 Task: Open Card Card0000000097 in Board Board0000000025 in Workspace WS0000000009 in Trello. Add Member Email0000000033 to Card Card0000000097 in Board Board0000000025 in Workspace WS0000000009 in Trello. Add Green Label titled Label0000000097 to Card Card0000000097 in Board Board0000000025 in Workspace WS0000000009 in Trello. Add Checklist CL0000000097 to Card Card0000000097 in Board Board0000000025 in Workspace WS0000000009 in Trello. Add Dates with Start Date as Apr 08 2023 and Due Date as Apr 30 2023 to Card Card0000000097 in Board Board0000000025 in Workspace WS0000000009 in Trello
Action: Mouse moved to (412, 376)
Screenshot: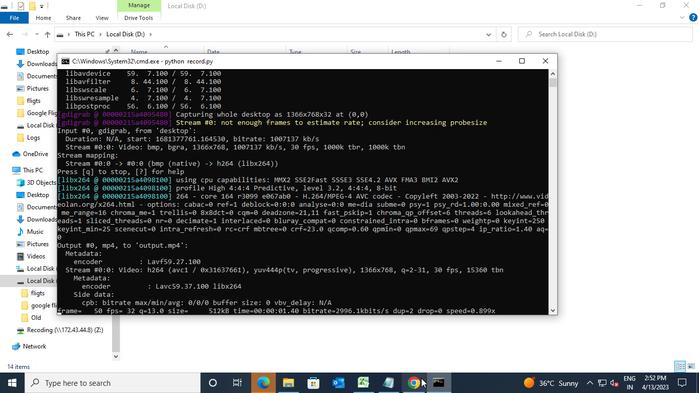 
Action: Mouse pressed left at (412, 376)
Screenshot: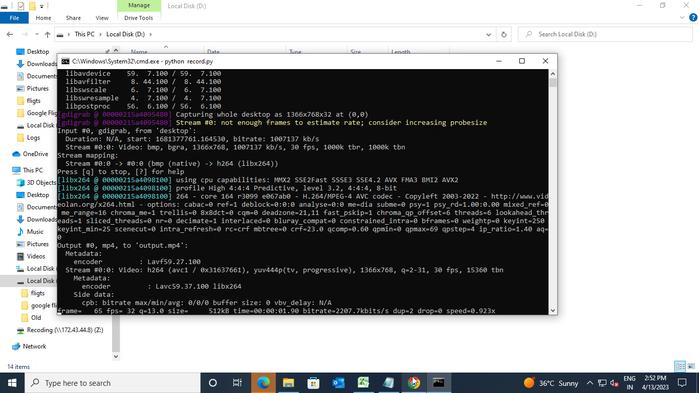 
Action: Mouse moved to (80, 246)
Screenshot: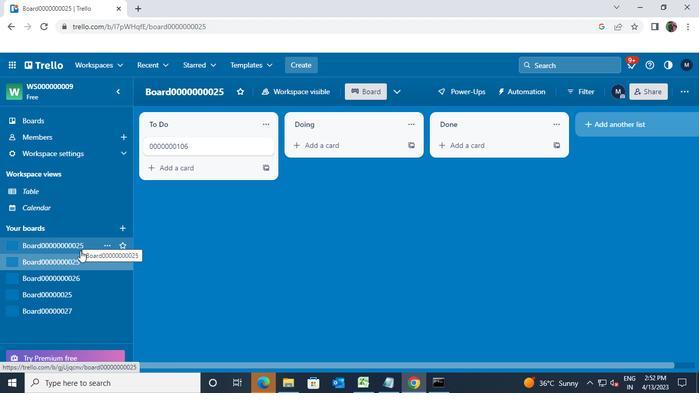 
Action: Mouse pressed left at (80, 246)
Screenshot: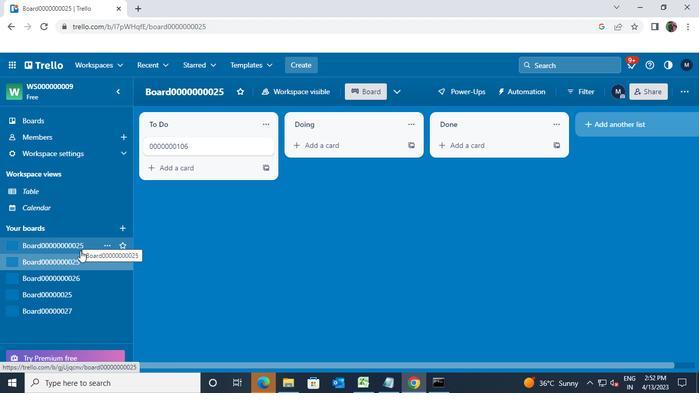 
Action: Mouse moved to (74, 262)
Screenshot: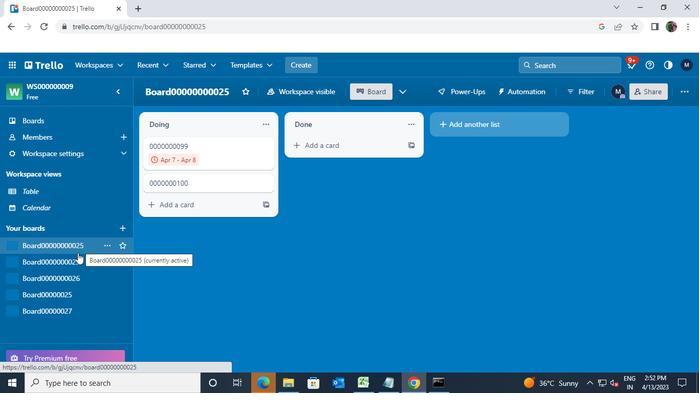 
Action: Mouse pressed left at (74, 262)
Screenshot: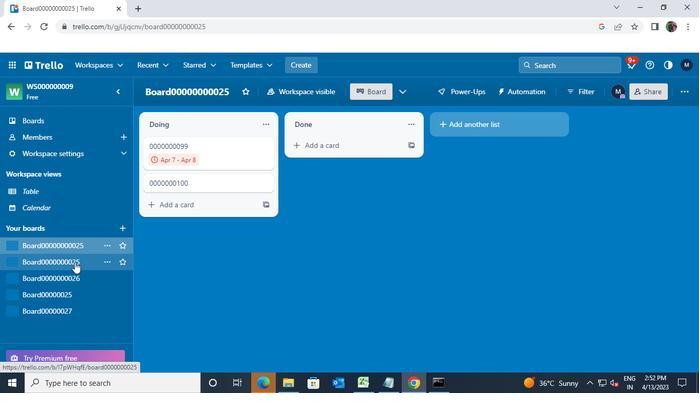 
Action: Mouse moved to (69, 279)
Screenshot: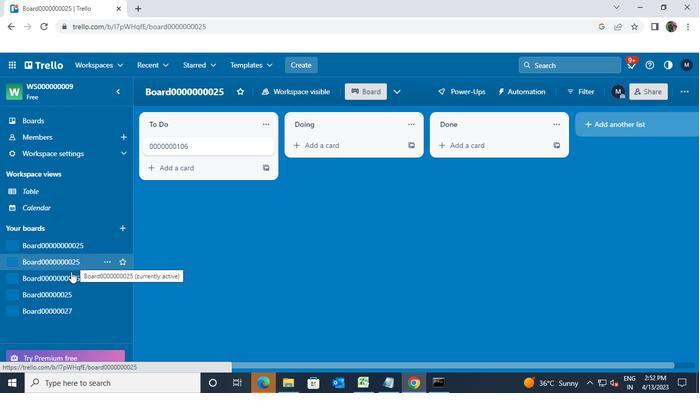 
Action: Mouse pressed left at (69, 279)
Screenshot: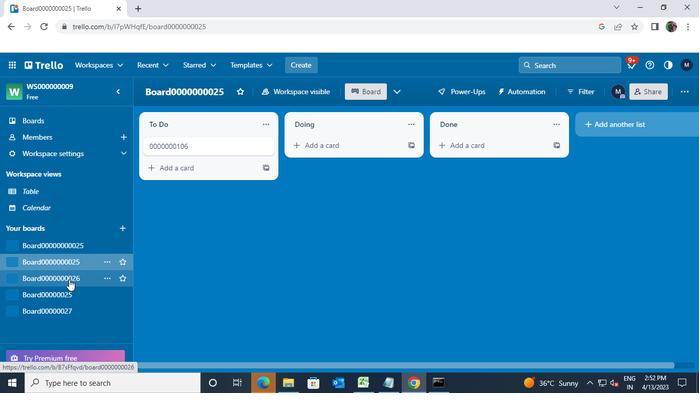
Action: Mouse moved to (267, 189)
Screenshot: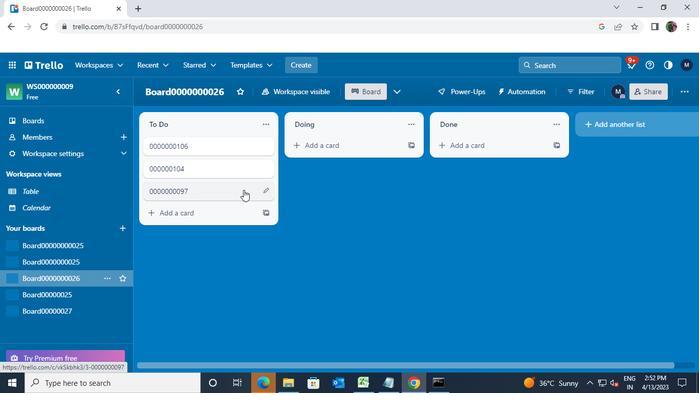 
Action: Mouse pressed left at (267, 189)
Screenshot: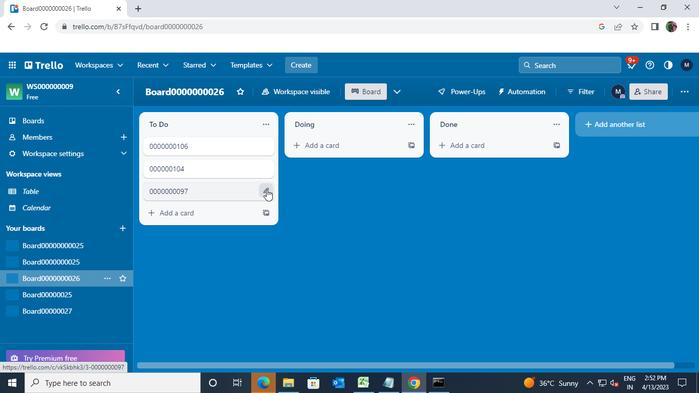 
Action: Mouse moved to (307, 191)
Screenshot: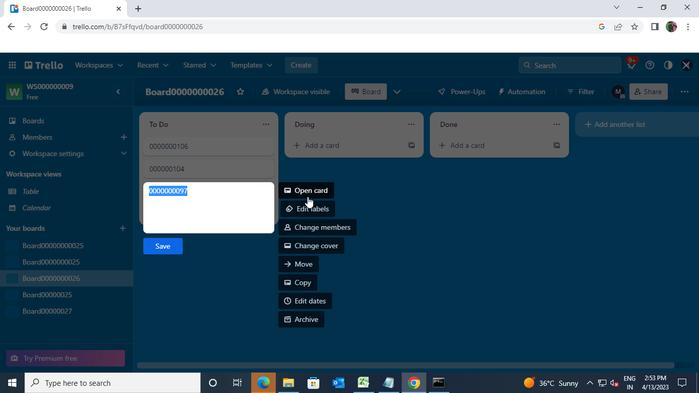 
Action: Mouse pressed left at (307, 191)
Screenshot: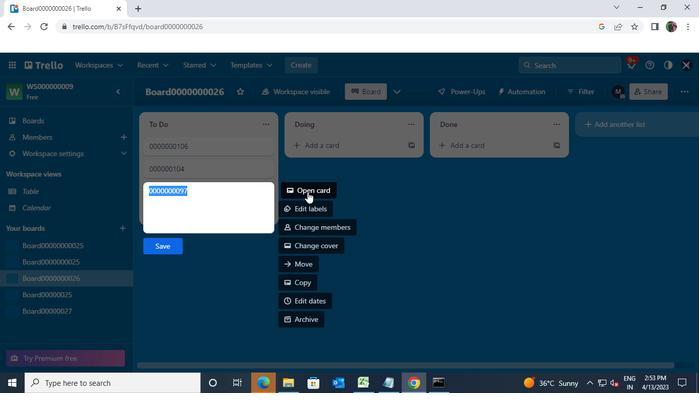 
Action: Mouse moved to (498, 146)
Screenshot: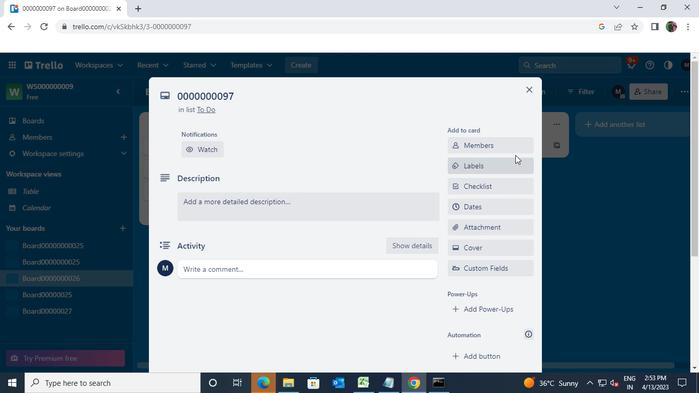 
Action: Mouse pressed left at (498, 146)
Screenshot: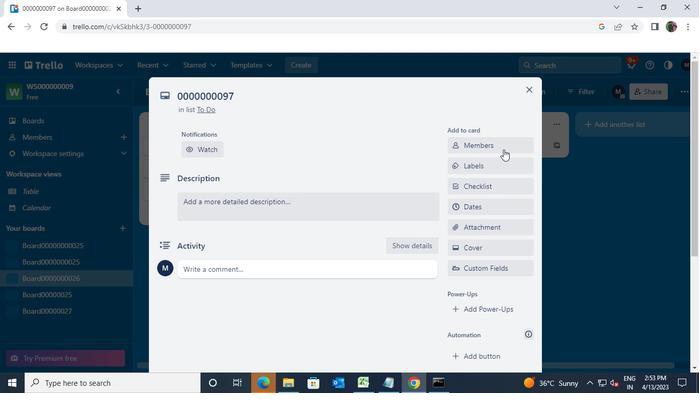 
Action: Mouse moved to (485, 197)
Screenshot: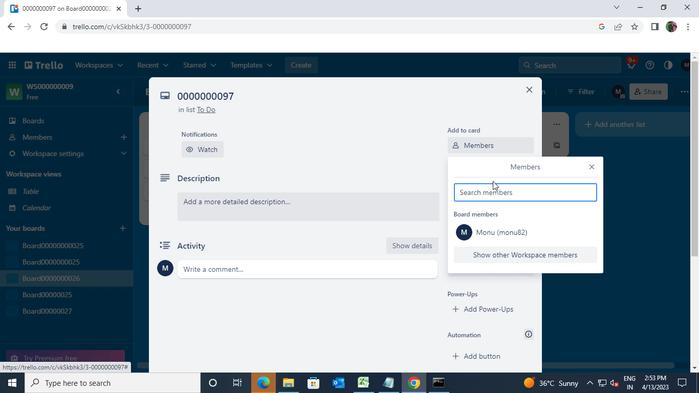 
Action: Keyboard a
Screenshot: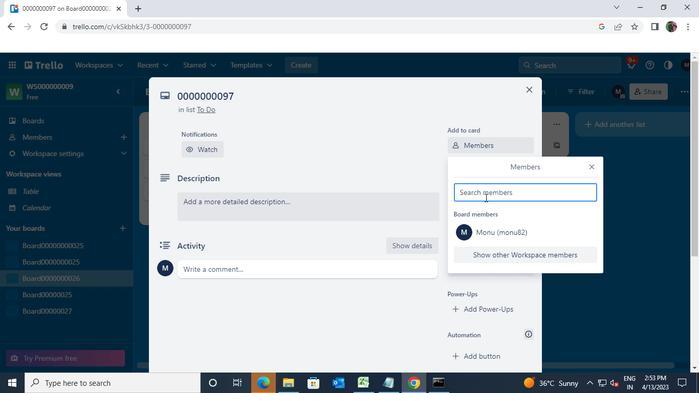 
Action: Keyboard y
Screenshot: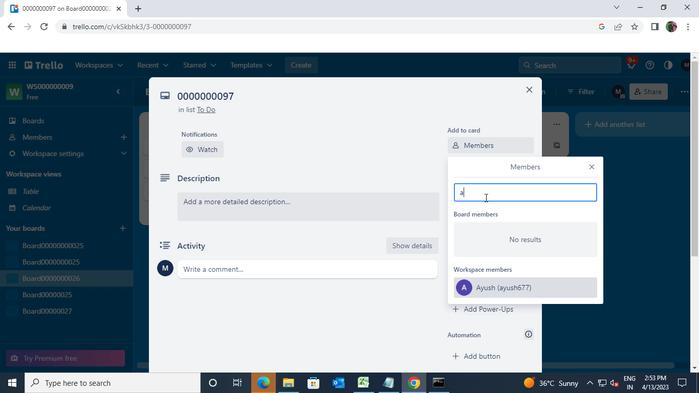 
Action: Keyboard u
Screenshot: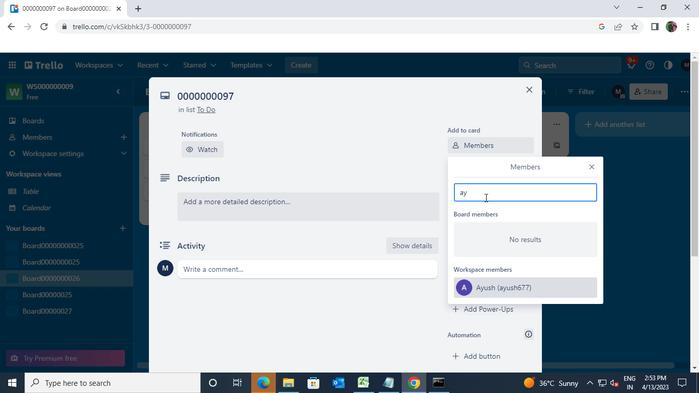 
Action: Keyboard s
Screenshot: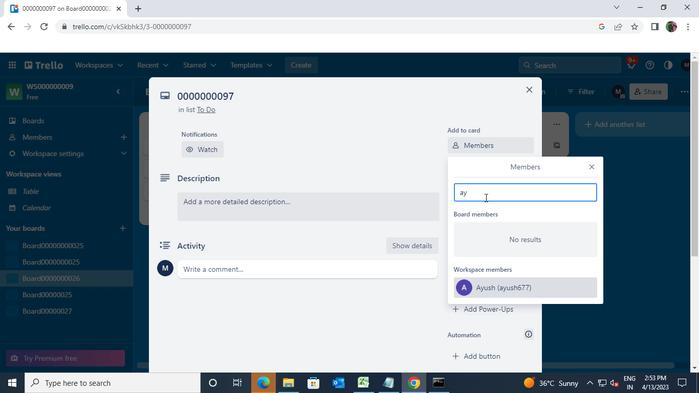 
Action: Keyboard h
Screenshot: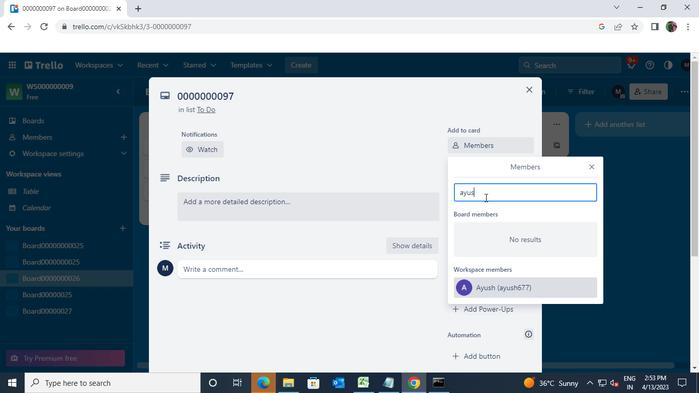 
Action: Keyboard <105>
Screenshot: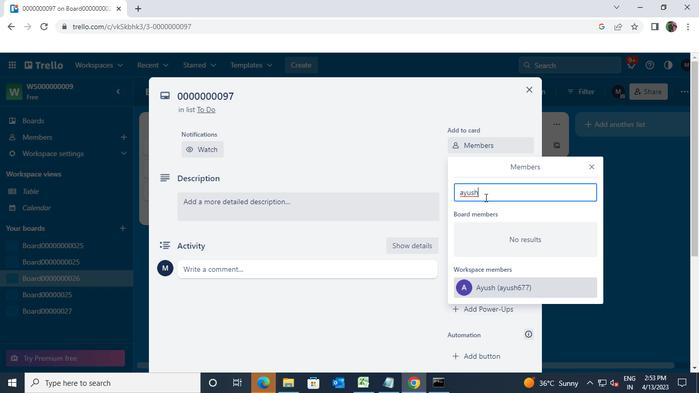 
Action: Keyboard <104>
Screenshot: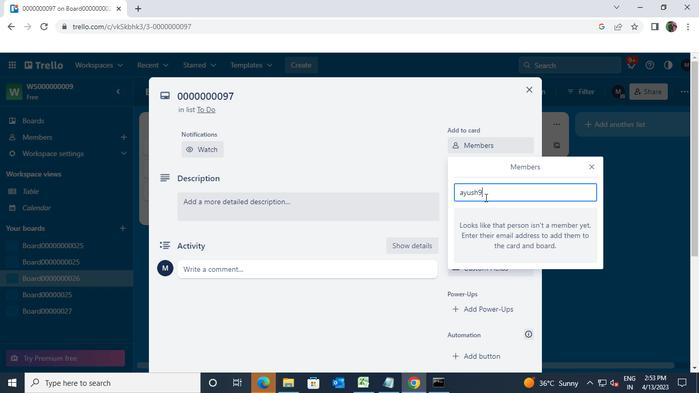
Action: Keyboard <97>
Screenshot: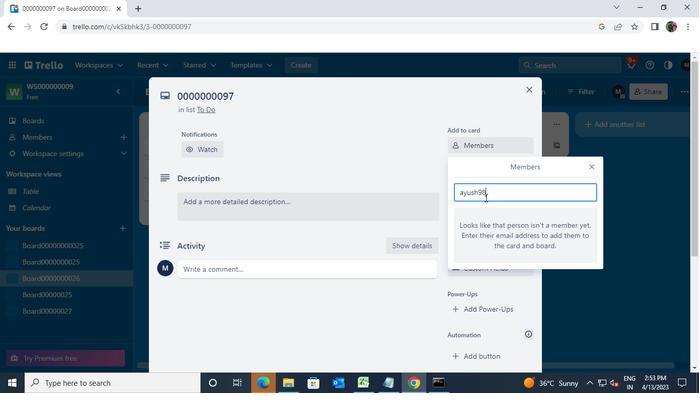 
Action: Keyboard <97>
Screenshot: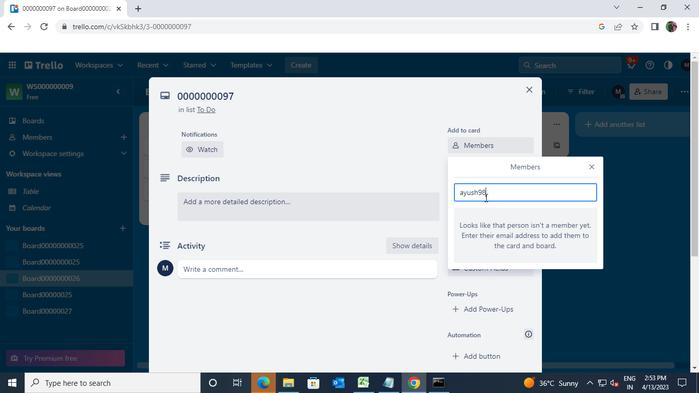
Action: Keyboard Key.shift
Screenshot: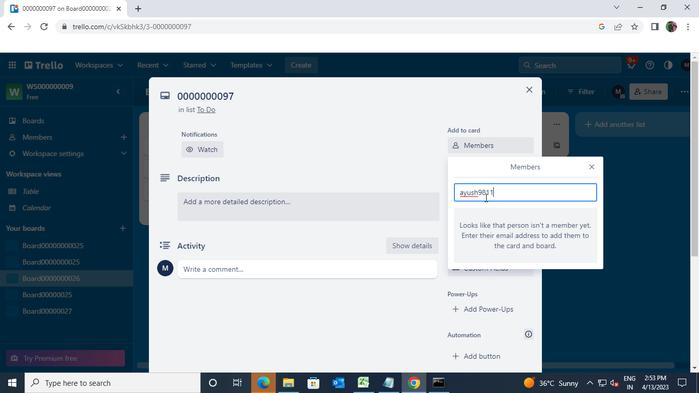 
Action: Keyboard Key.shift
Screenshot: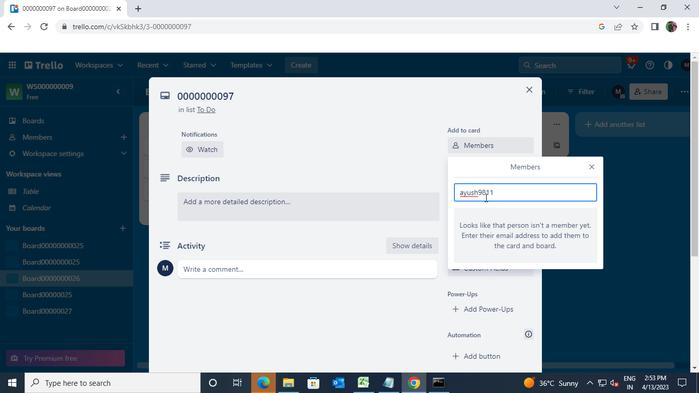 
Action: Keyboard Key.shift
Screenshot: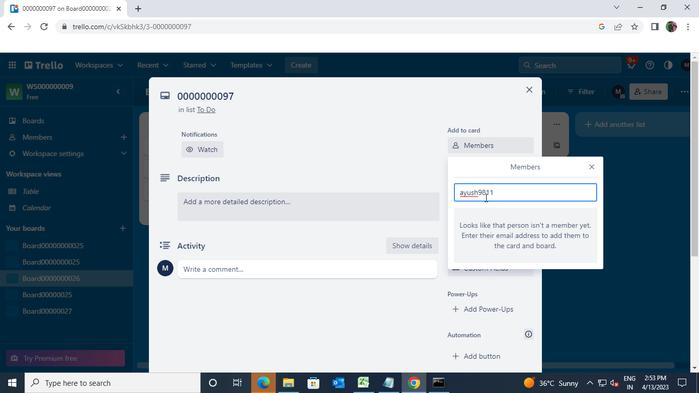 
Action: Keyboard Key.shift
Screenshot: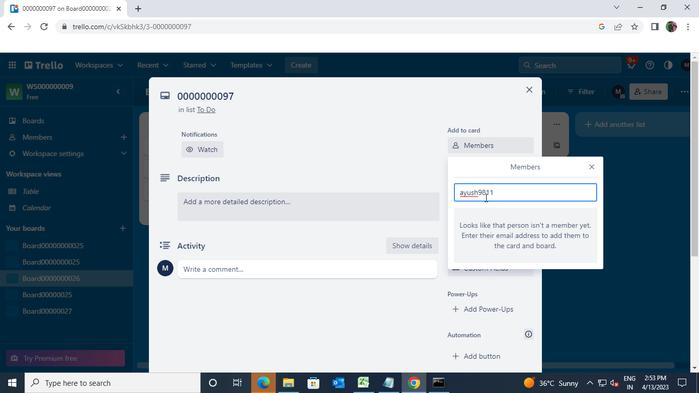 
Action: Keyboard Key.shift
Screenshot: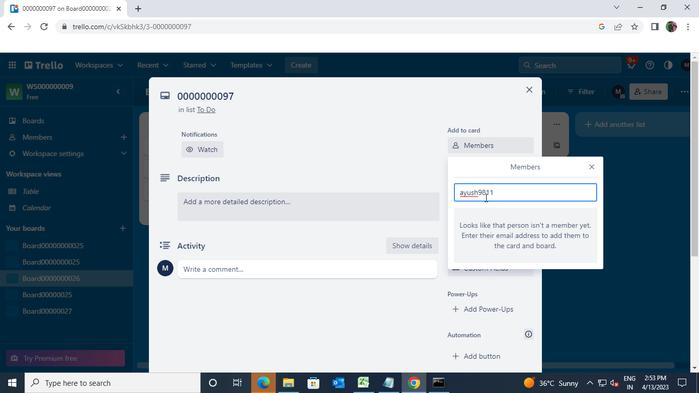 
Action: Keyboard Key.shift
Screenshot: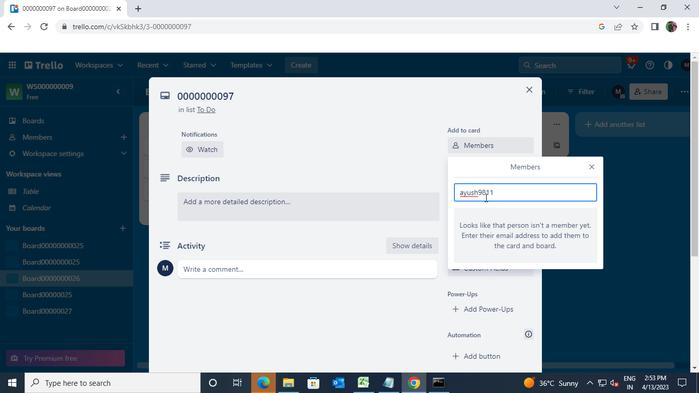 
Action: Keyboard Key.shift
Screenshot: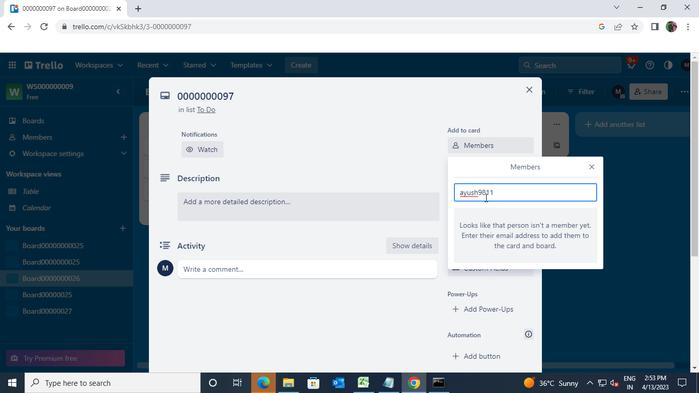 
Action: Keyboard Key.shift
Screenshot: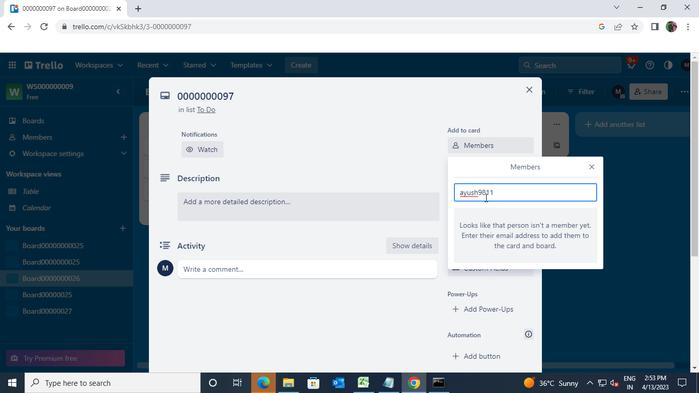 
Action: Keyboard Key.shift
Screenshot: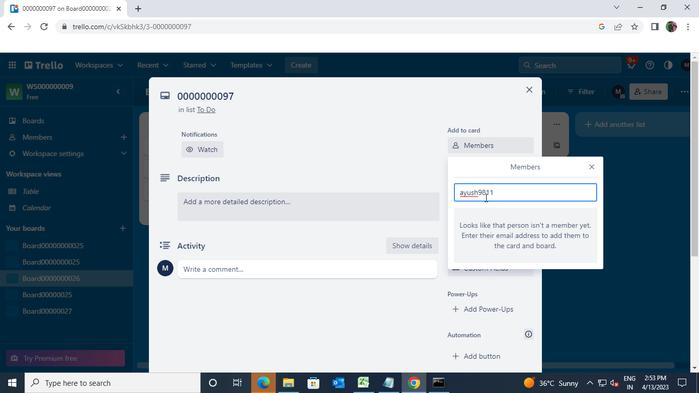 
Action: Keyboard Key.shift
Screenshot: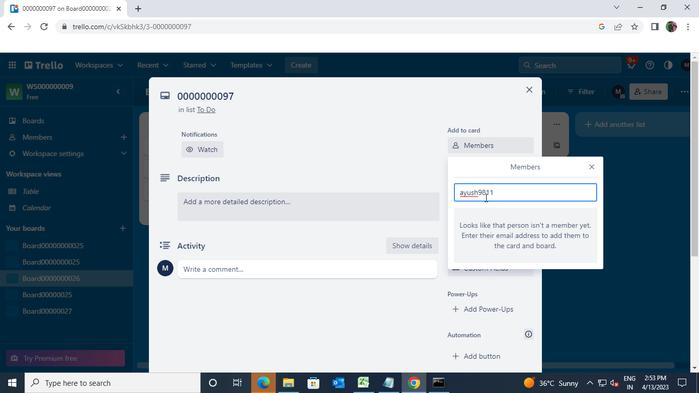 
Action: Keyboard Key.shift
Screenshot: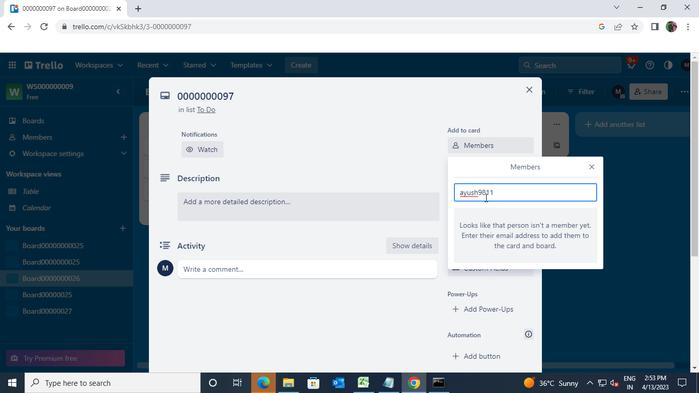 
Action: Keyboard @
Screenshot: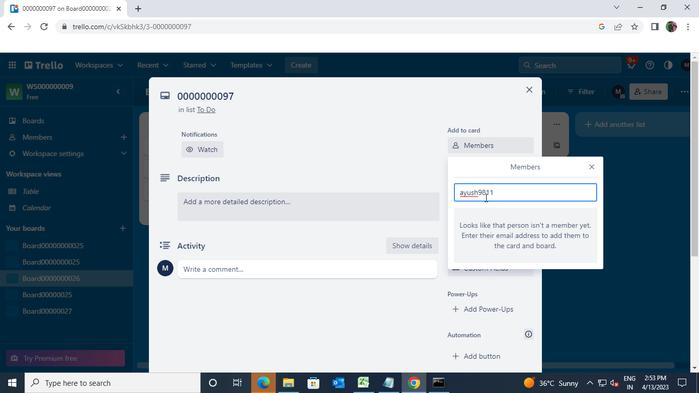 
Action: Keyboard g
Screenshot: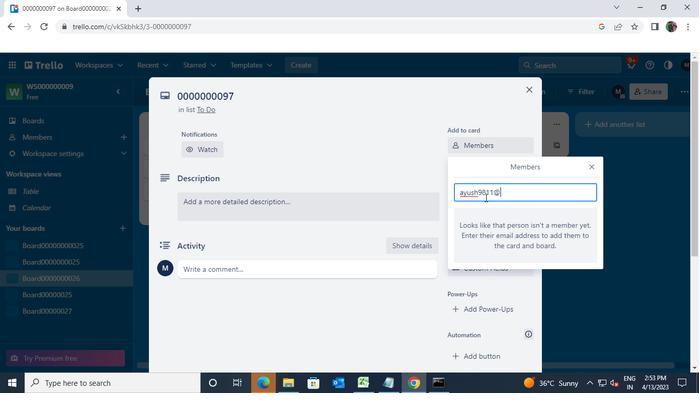 
Action: Keyboard m
Screenshot: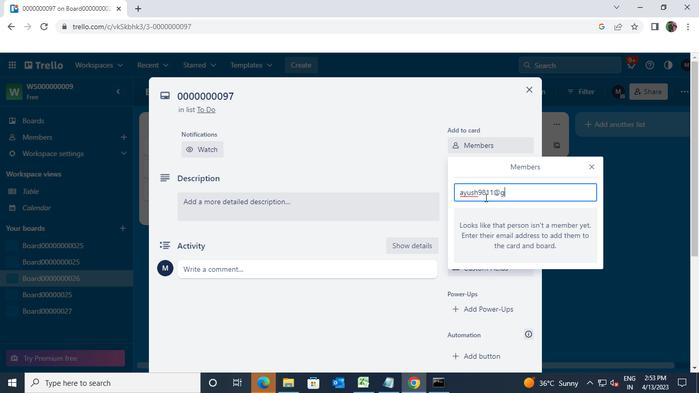 
Action: Keyboard a
Screenshot: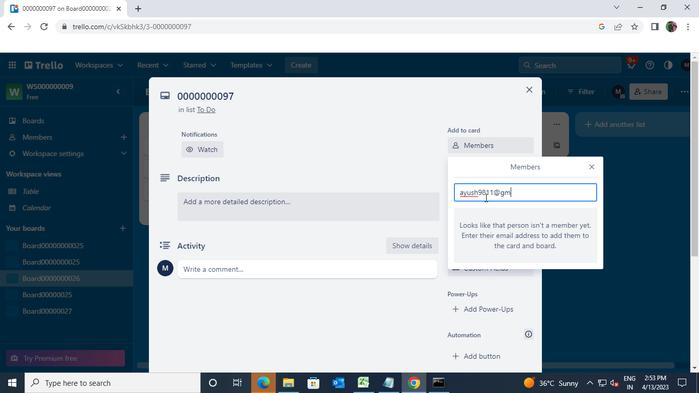 
Action: Keyboard i
Screenshot: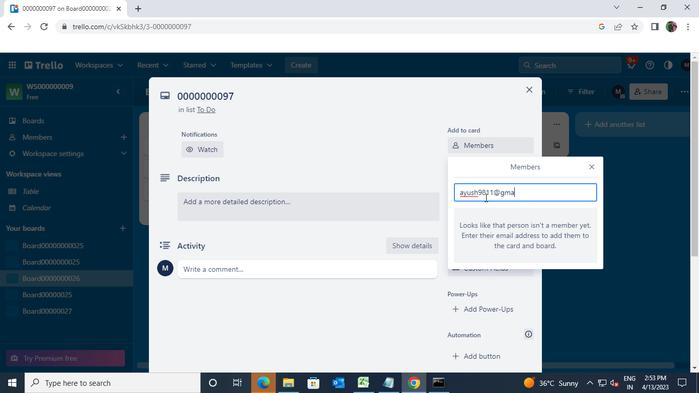 
Action: Keyboard l
Screenshot: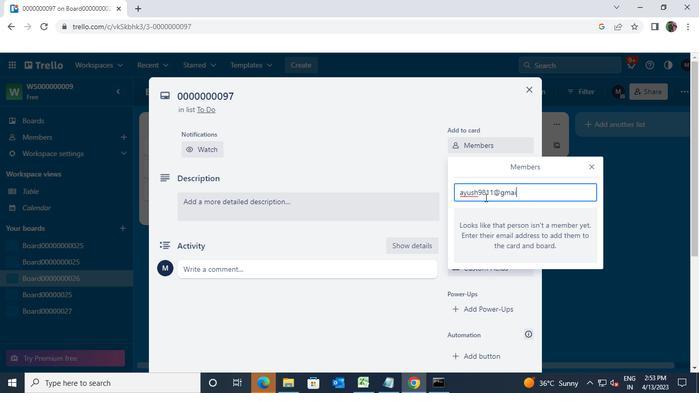 
Action: Keyboard .
Screenshot: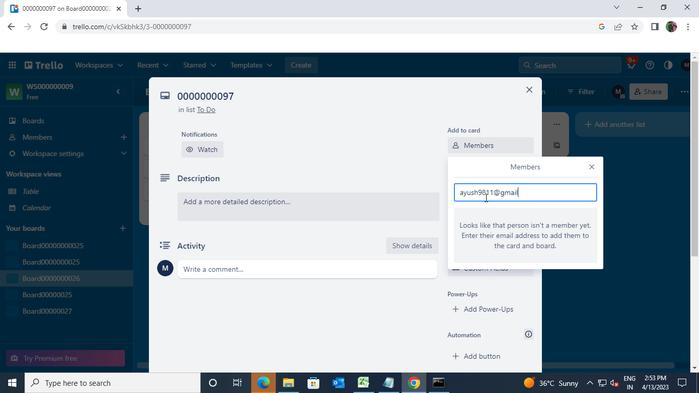 
Action: Keyboard c
Screenshot: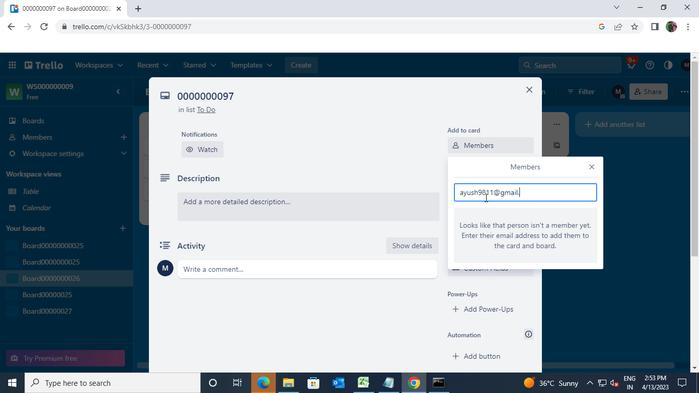 
Action: Keyboard o
Screenshot: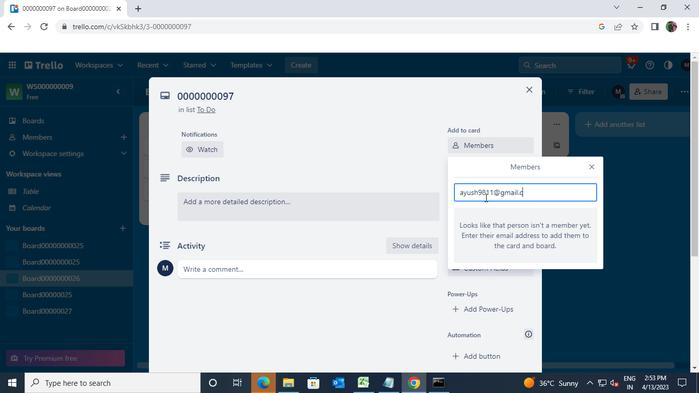 
Action: Keyboard m
Screenshot: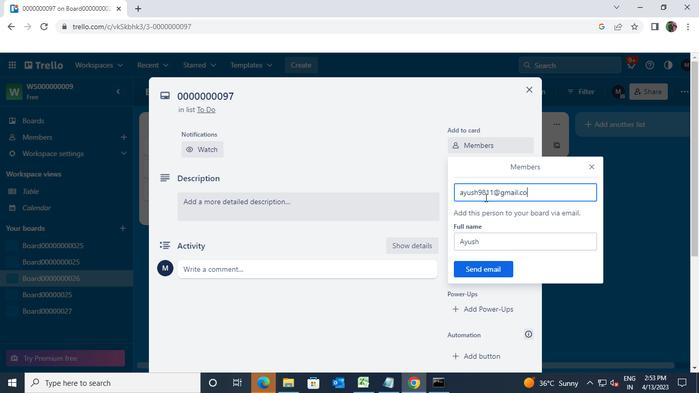 
Action: Keyboard Key.enter
Screenshot: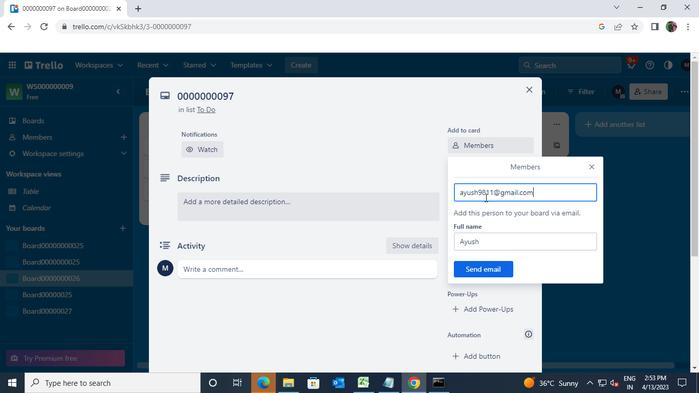 
Action: Mouse moved to (595, 164)
Screenshot: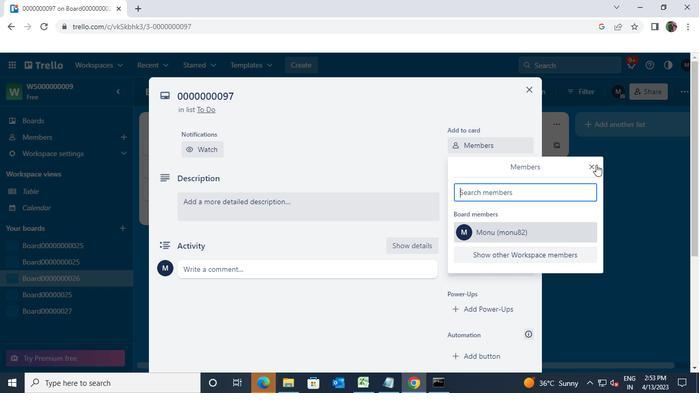 
Action: Mouse pressed left at (595, 164)
Screenshot: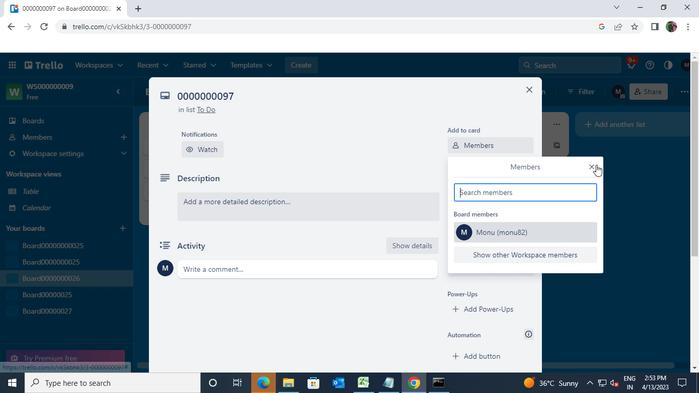 
Action: Mouse moved to (521, 86)
Screenshot: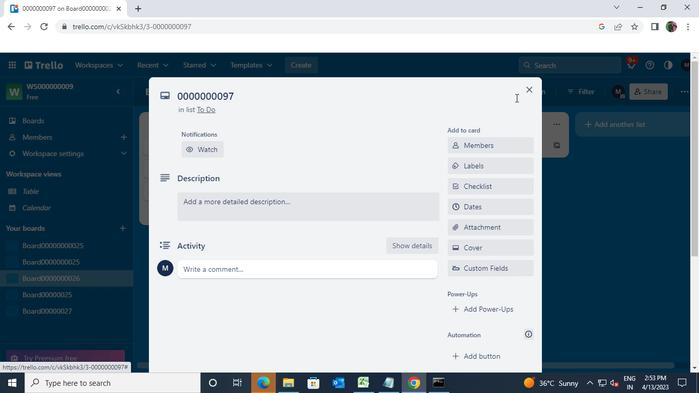 
Action: Mouse pressed left at (521, 86)
Screenshot: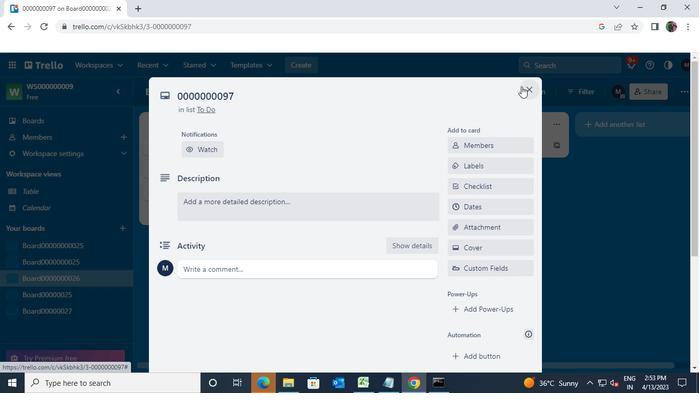 
Action: Mouse moved to (205, 194)
Screenshot: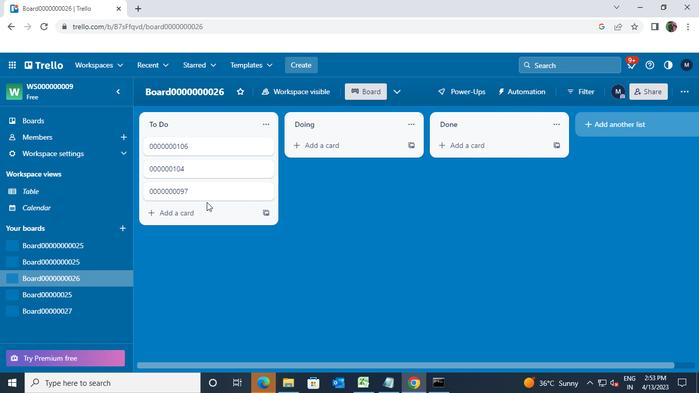 
Action: Mouse pressed left at (205, 194)
Screenshot: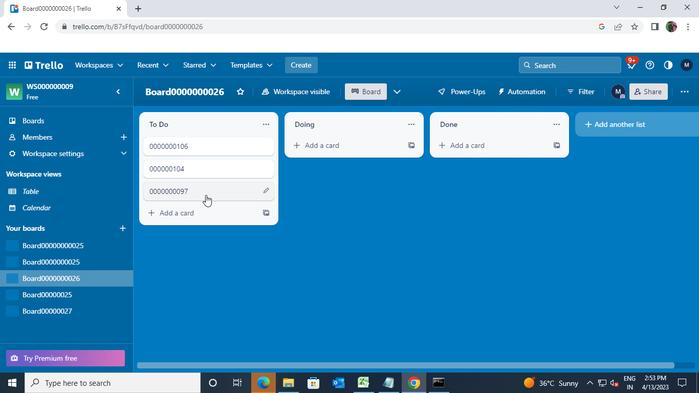 
Action: Mouse moved to (527, 83)
Screenshot: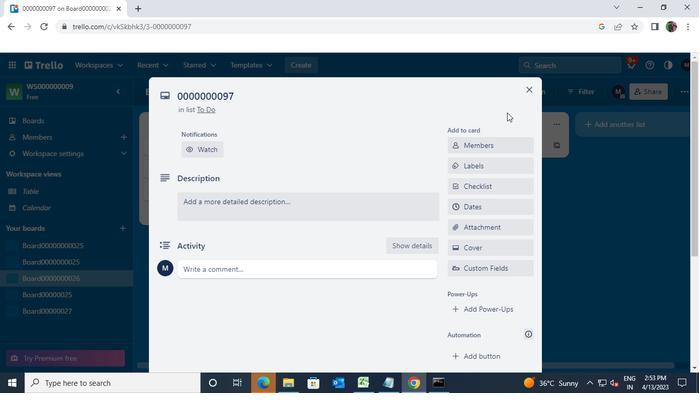 
Action: Mouse pressed left at (527, 83)
Screenshot: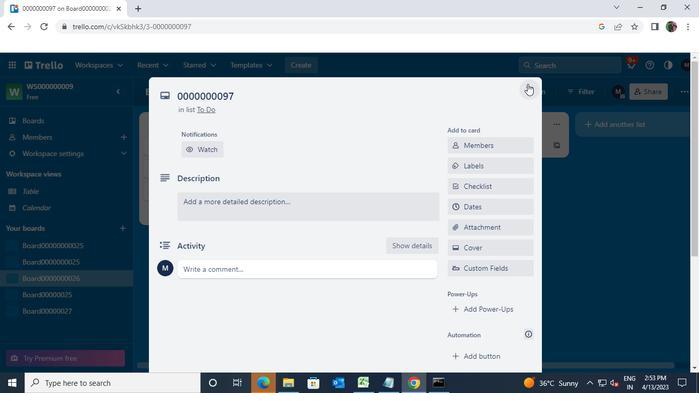 
Action: Mouse moved to (262, 186)
Screenshot: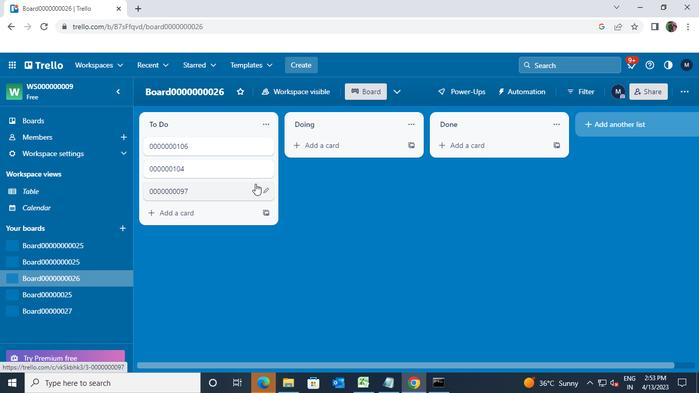 
Action: Mouse pressed left at (262, 186)
Screenshot: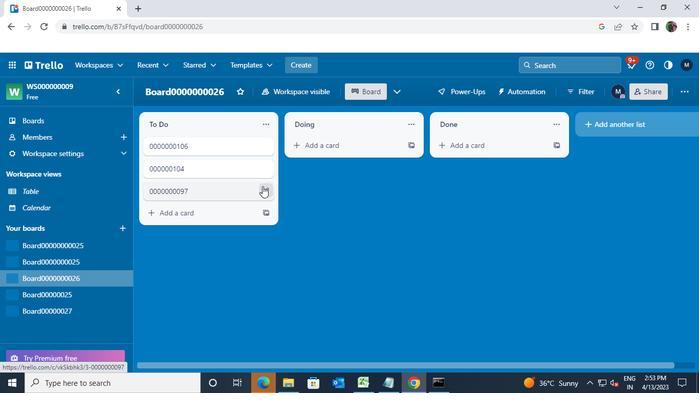 
Action: Mouse moved to (301, 210)
Screenshot: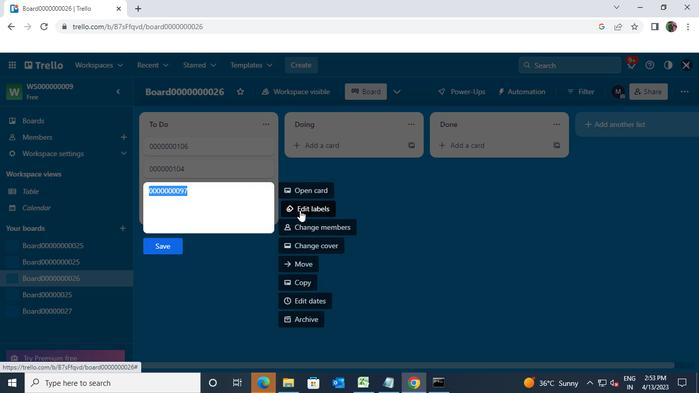 
Action: Mouse pressed left at (301, 210)
Screenshot: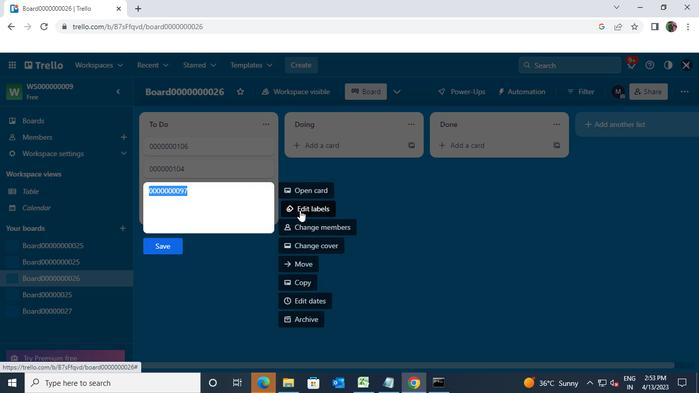 
Action: Mouse moved to (373, 154)
Screenshot: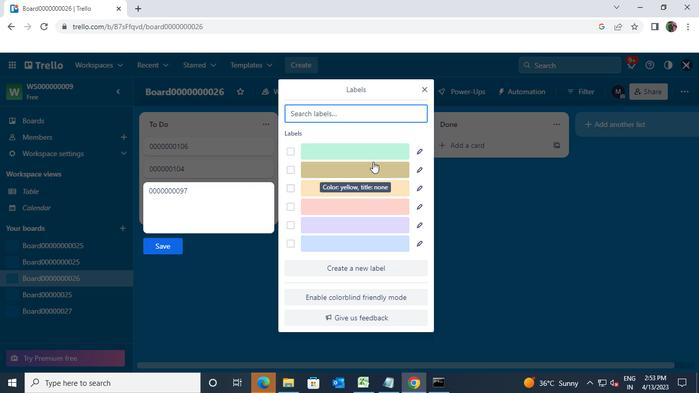 
Action: Mouse pressed left at (373, 154)
Screenshot: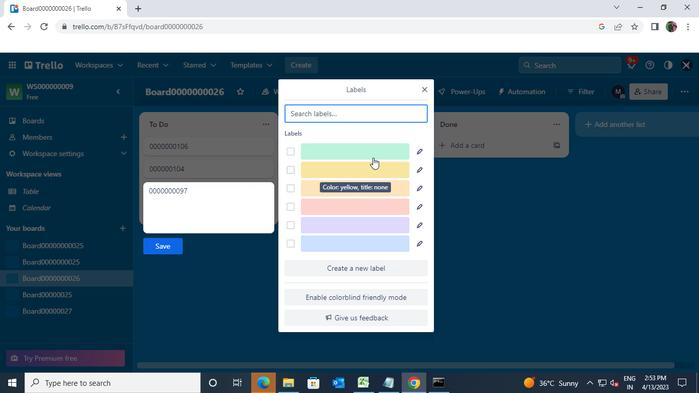 
Action: Mouse moved to (416, 90)
Screenshot: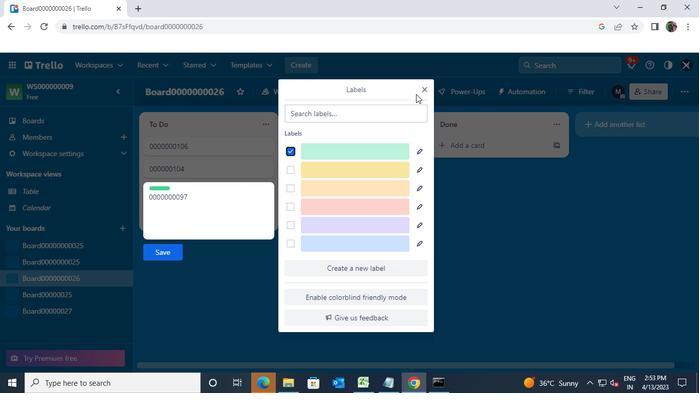 
Action: Mouse pressed left at (416, 90)
Screenshot: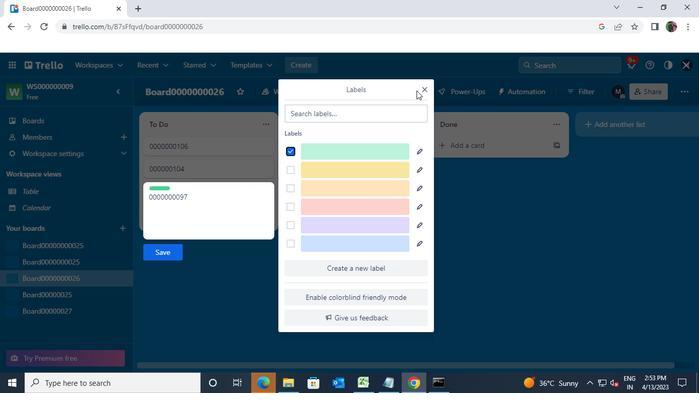 
Action: Mouse moved to (162, 248)
Screenshot: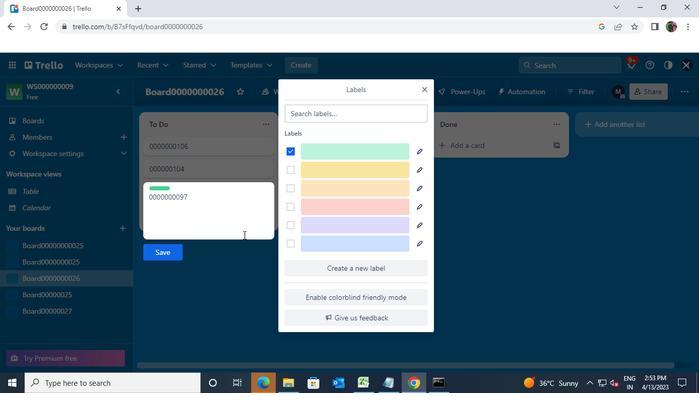 
Action: Mouse pressed left at (162, 248)
Screenshot: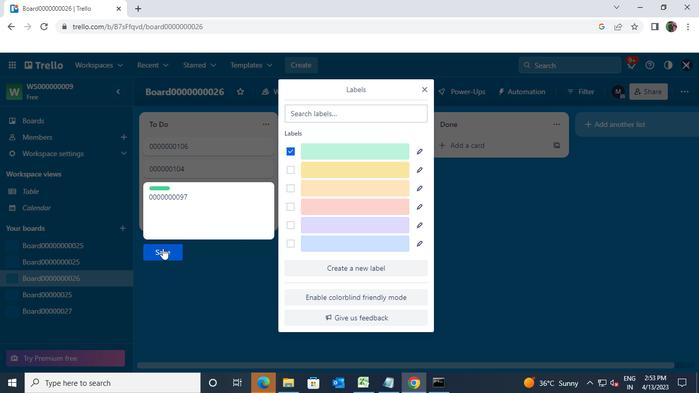 
Action: Mouse moved to (97, 256)
Screenshot: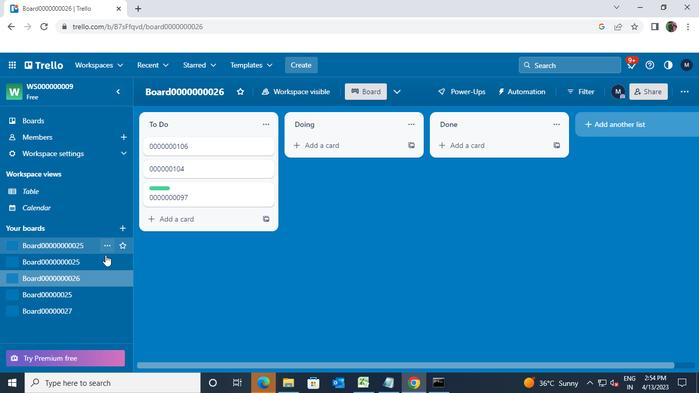 
Action: Mouse pressed left at (97, 256)
Screenshot: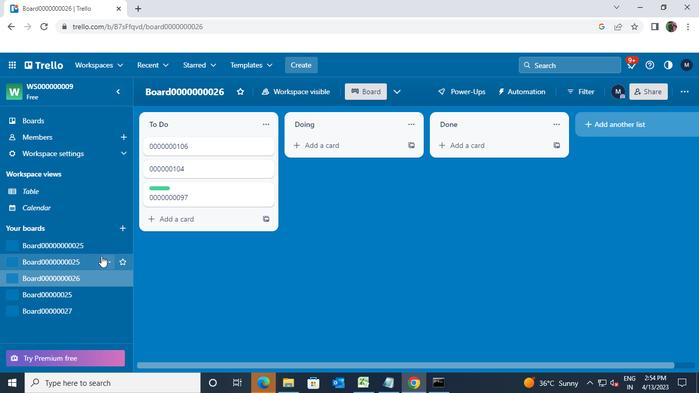 
Action: Mouse moved to (80, 290)
Screenshot: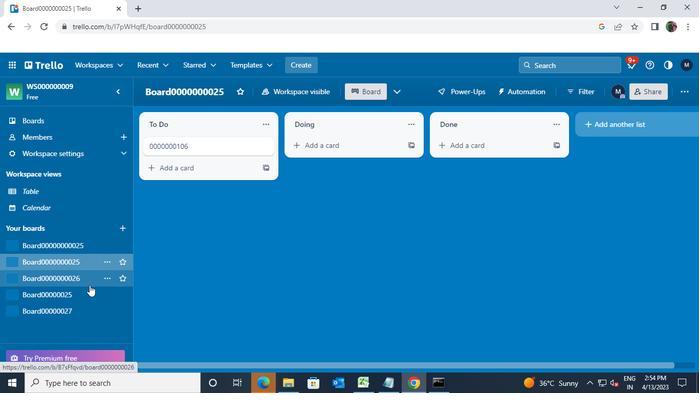 
Action: Mouse pressed left at (80, 290)
Screenshot: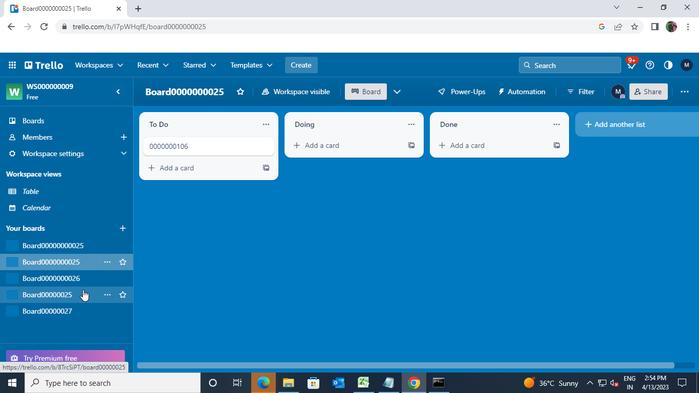 
Action: Mouse pressed left at (80, 290)
Screenshot: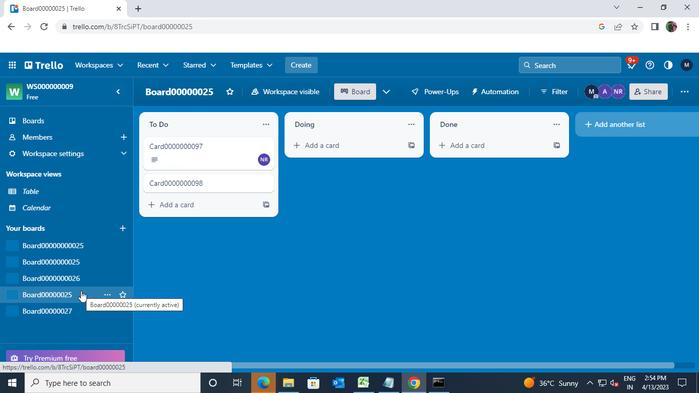 
Action: Mouse moved to (259, 182)
Screenshot: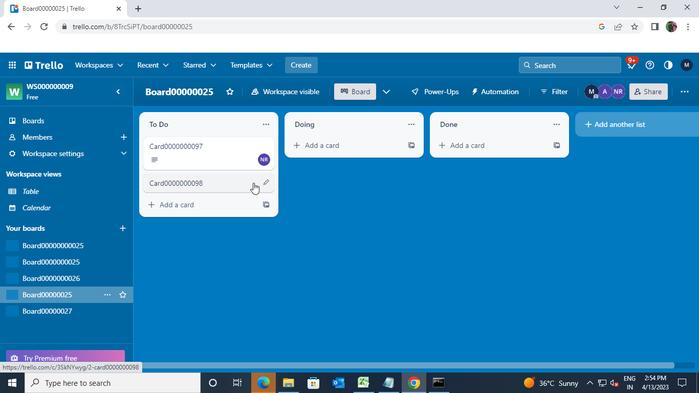 
Action: Mouse pressed left at (259, 182)
Screenshot: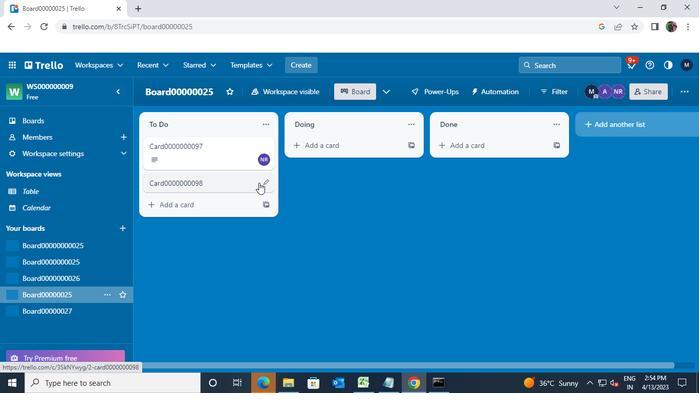 
Action: Mouse moved to (306, 185)
Screenshot: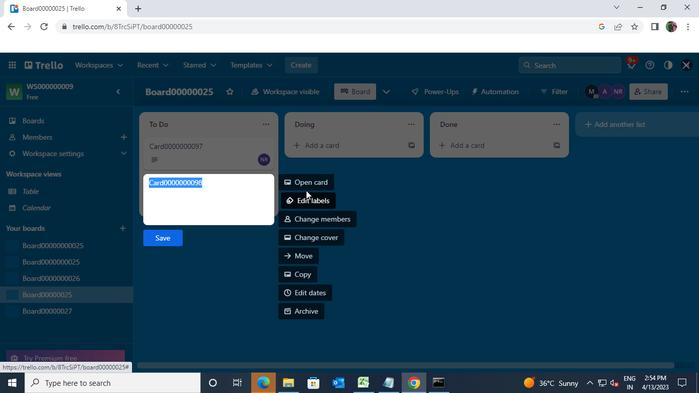 
Action: Mouse pressed left at (306, 185)
Screenshot: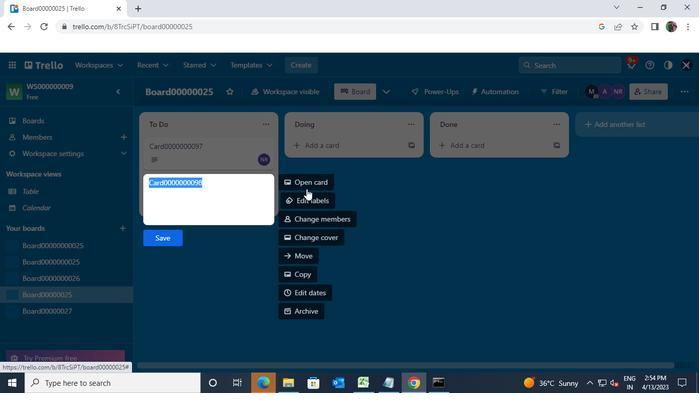 
Action: Mouse moved to (466, 239)
Screenshot: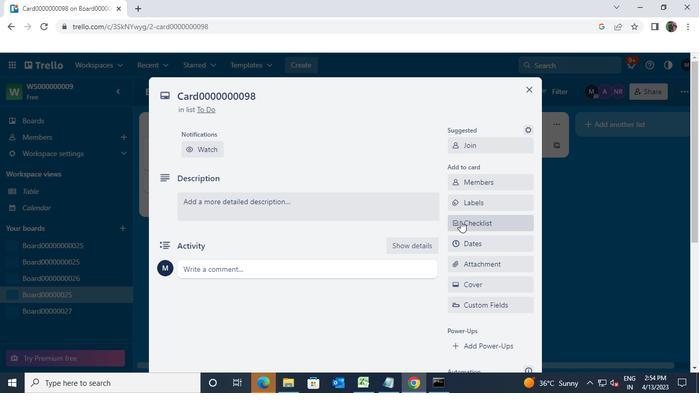 
Action: Mouse pressed left at (466, 239)
Screenshot: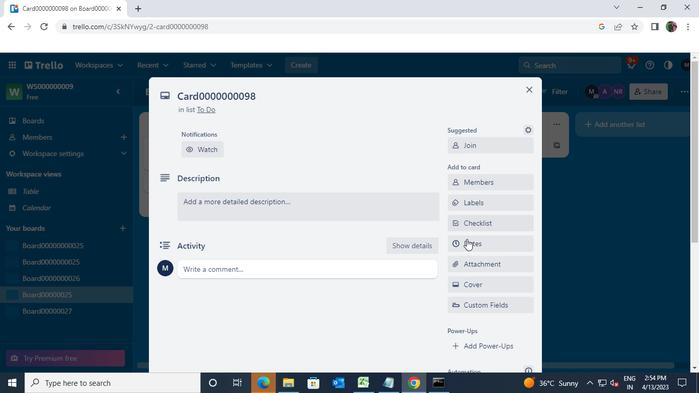 
Action: Mouse moved to (592, 172)
Screenshot: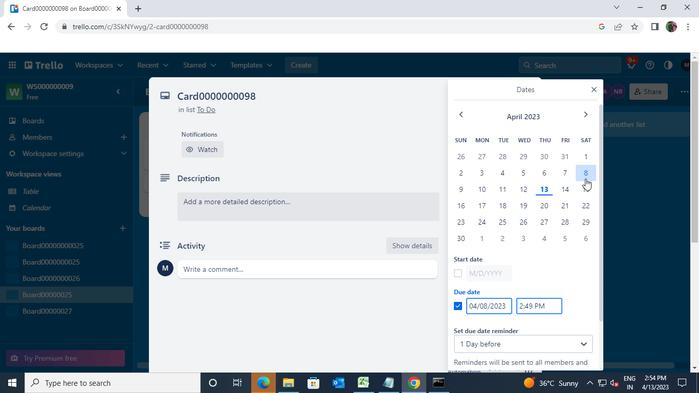 
Action: Mouse pressed left at (592, 172)
Screenshot: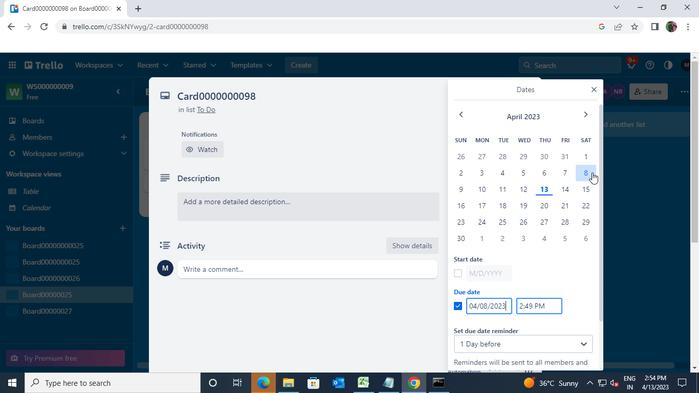 
Action: Mouse moved to (455, 273)
Screenshot: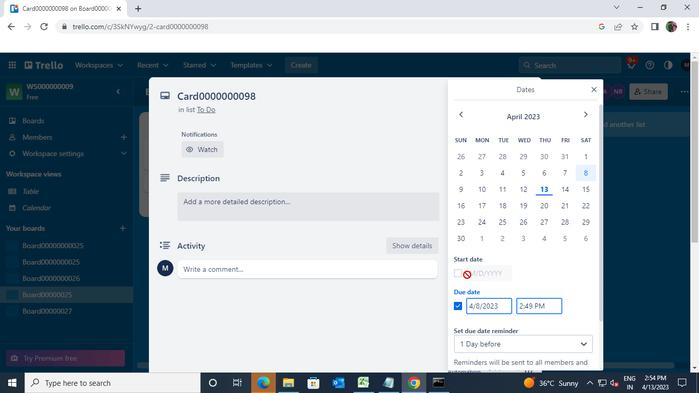 
Action: Mouse pressed left at (455, 273)
Screenshot: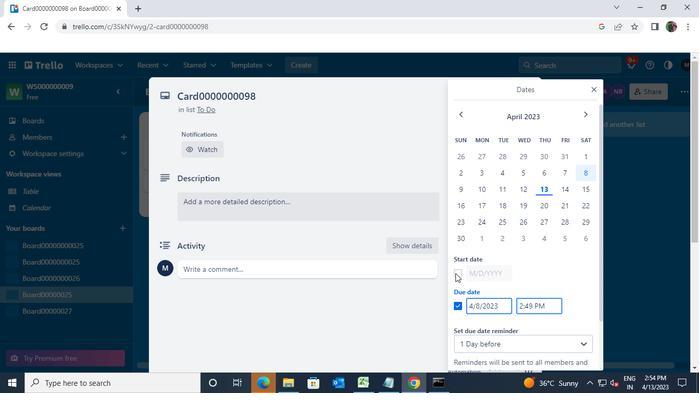 
Action: Mouse moved to (460, 236)
Screenshot: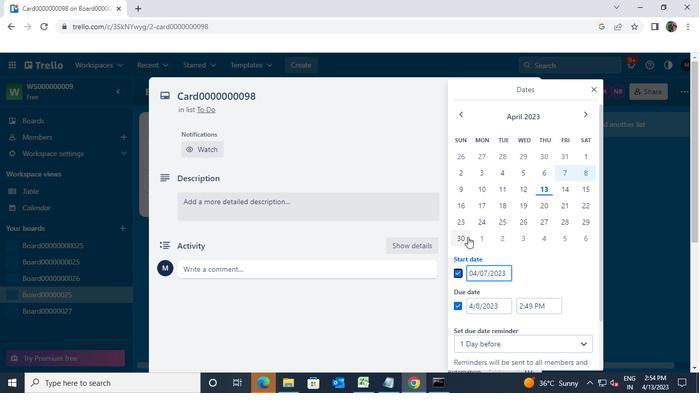 
Action: Mouse pressed left at (460, 236)
Screenshot: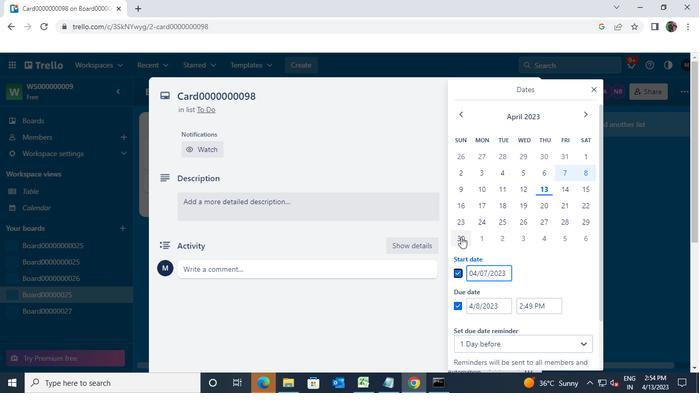
Action: Mouse moved to (530, 340)
Screenshot: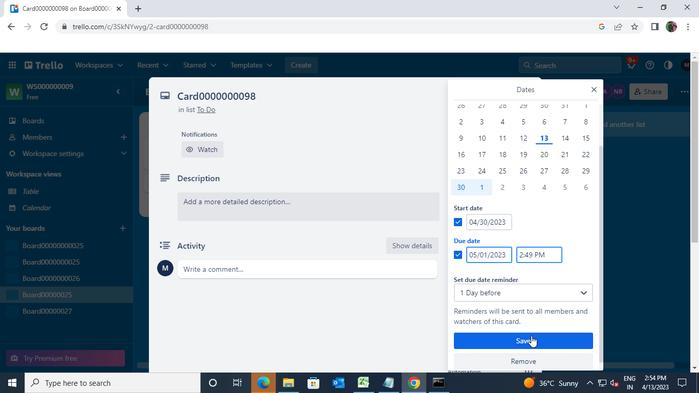 
Action: Mouse pressed left at (530, 340)
Screenshot: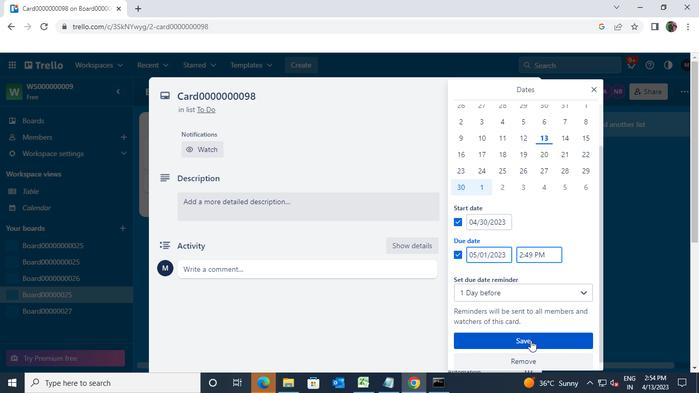 
Action: Mouse moved to (526, 90)
Screenshot: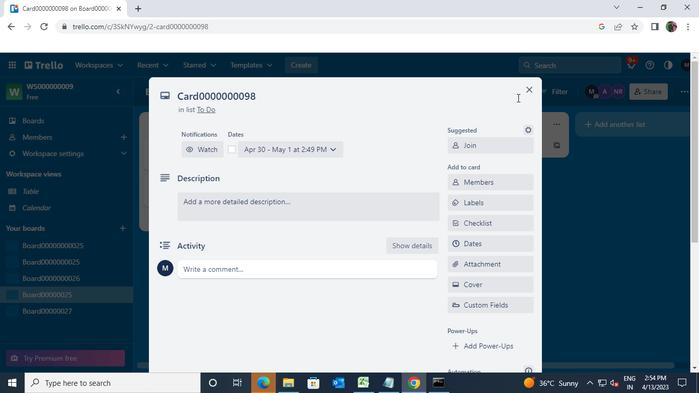 
Action: Mouse pressed left at (526, 90)
Screenshot: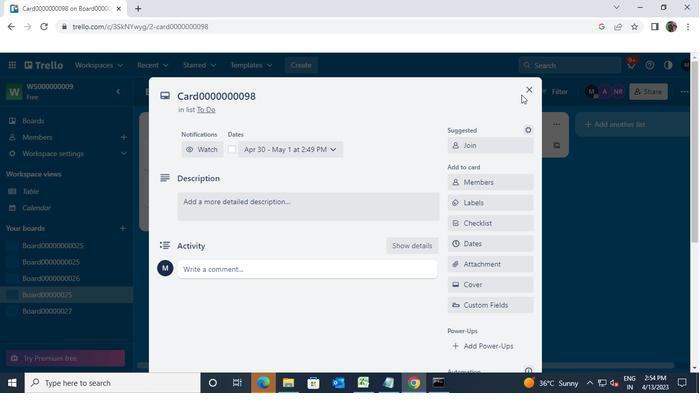 
Action: Mouse moved to (226, 156)
Screenshot: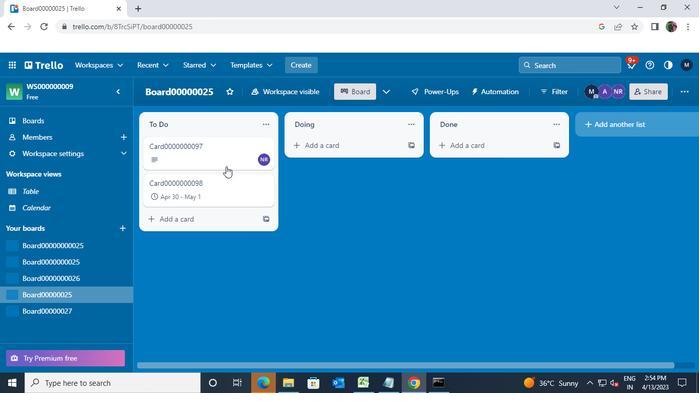 
Action: Mouse pressed left at (226, 156)
Screenshot: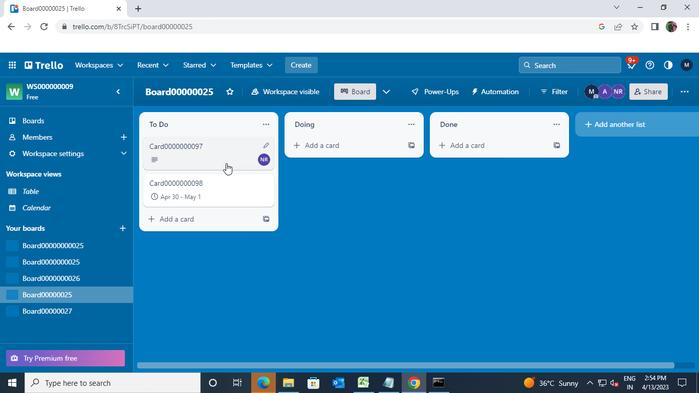 
Action: Mouse moved to (217, 212)
Screenshot: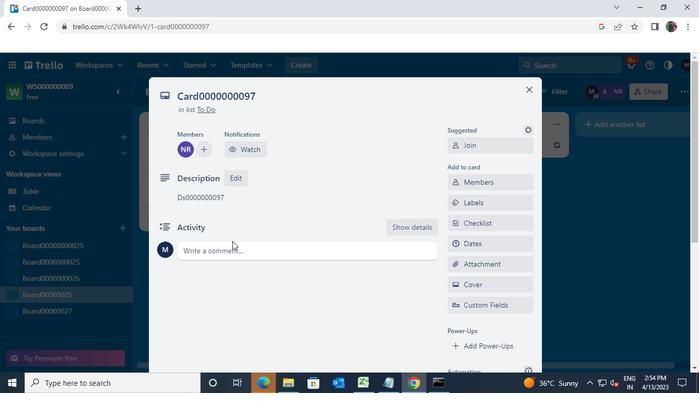 
Action: Mouse pressed left at (217, 212)
Screenshot: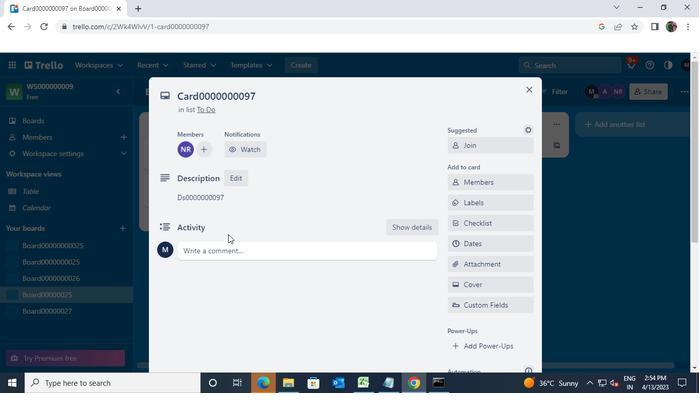 
Action: Mouse moved to (212, 181)
Screenshot: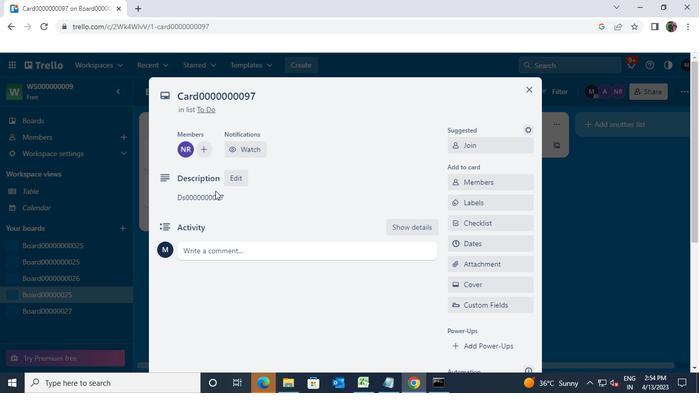 
Action: Mouse pressed left at (212, 181)
Screenshot: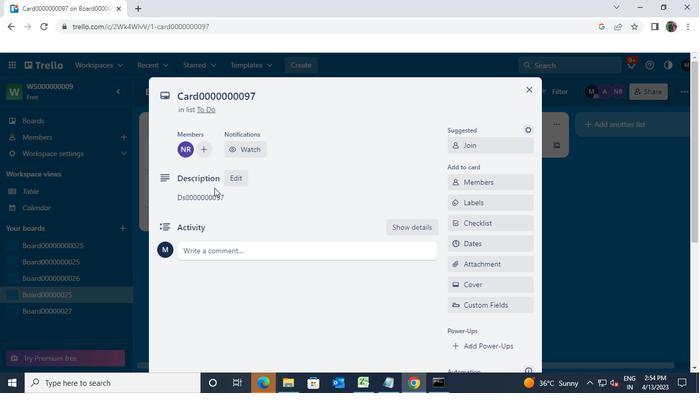 
Action: Mouse moved to (167, 179)
Screenshot: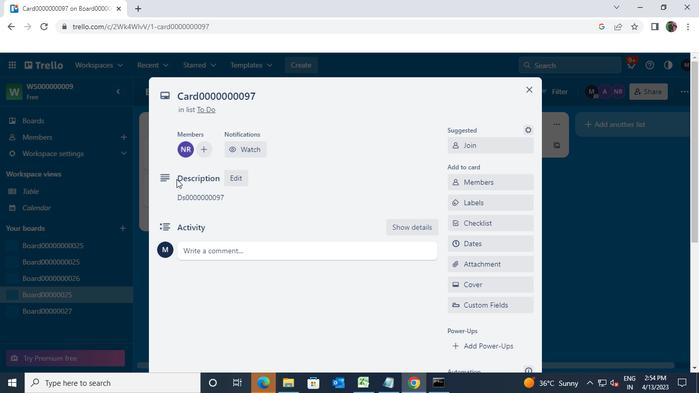 
Action: Mouse pressed left at (167, 179)
Screenshot: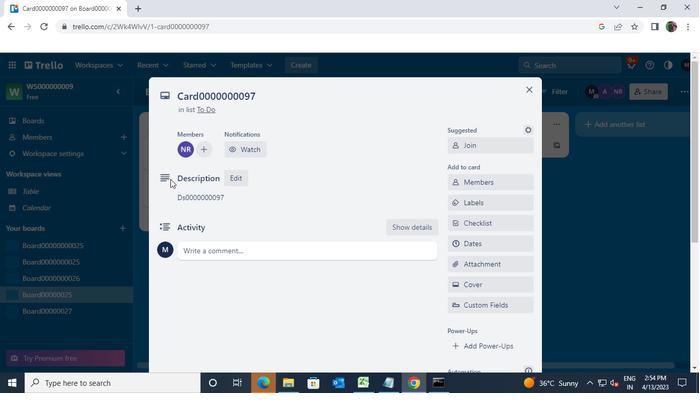 
Action: Mouse moved to (234, 208)
Screenshot: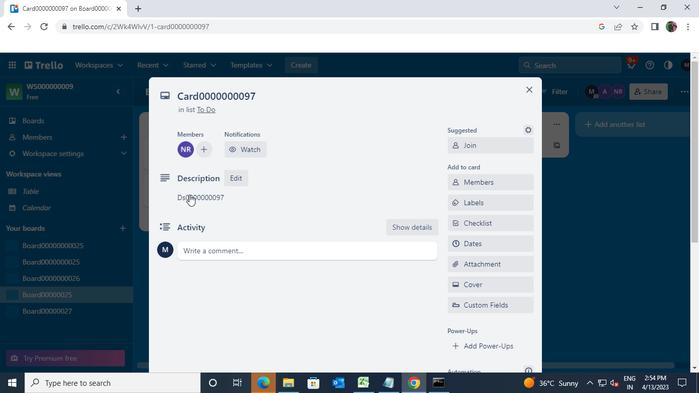 
Action: Mouse pressed left at (234, 208)
Screenshot: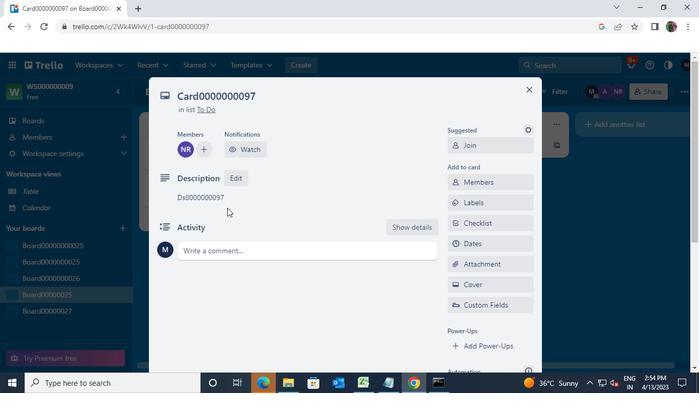 
Action: Mouse moved to (421, 224)
Screenshot: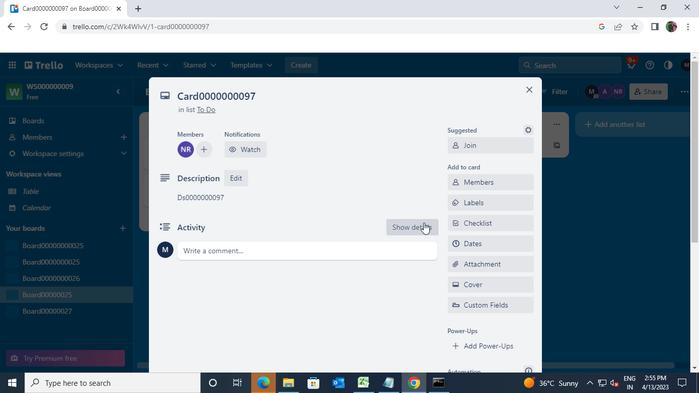 
Action: Mouse pressed left at (421, 224)
Screenshot: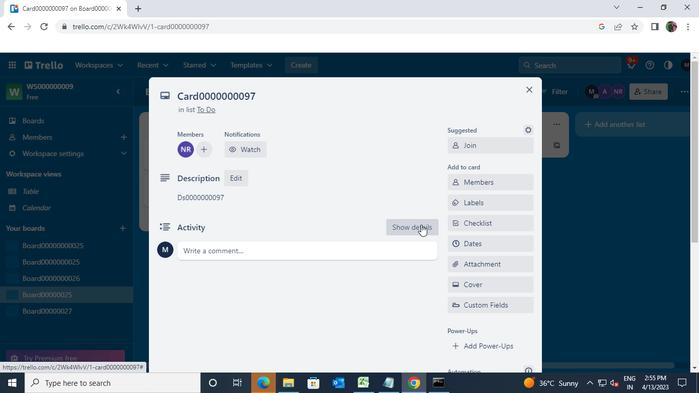 
Action: Mouse moved to (346, 245)
Screenshot: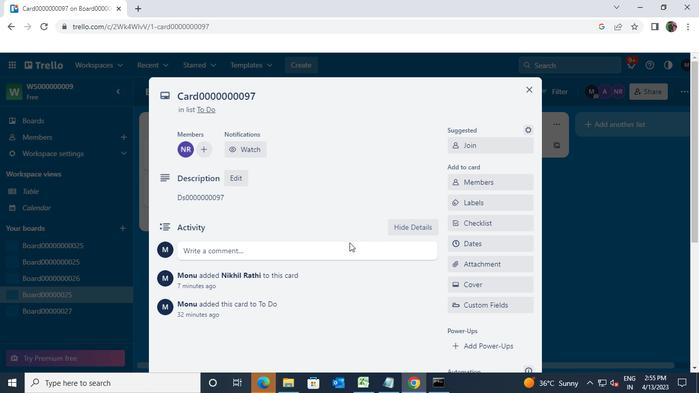 
Action: Mouse pressed left at (346, 245)
Screenshot: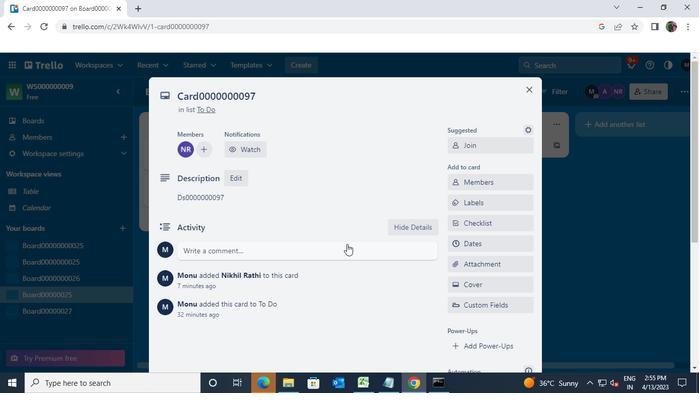 
Action: Mouse moved to (316, 257)
Screenshot: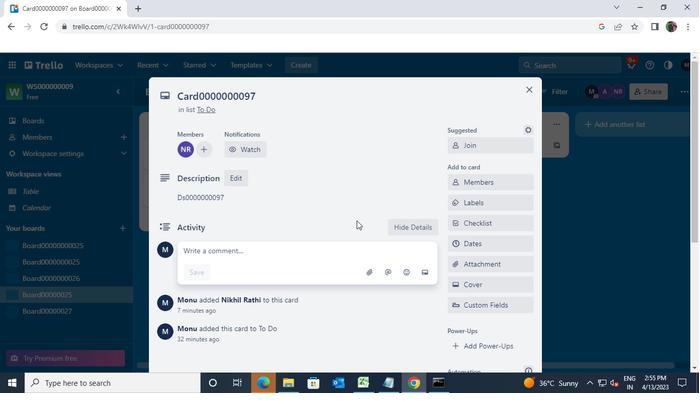 
Action: Keyboard <96>
Screenshot: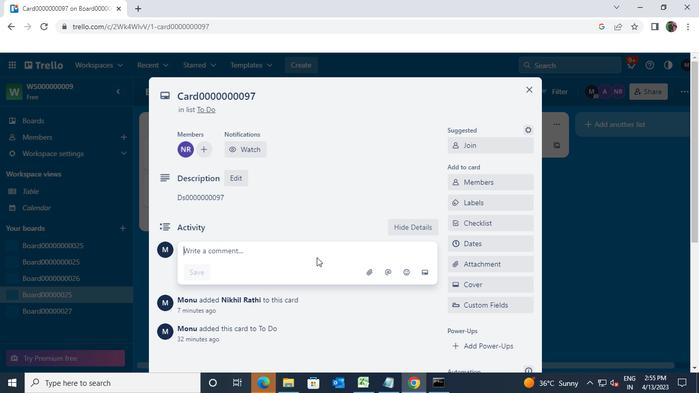 
Action: Keyboard <96>
Screenshot: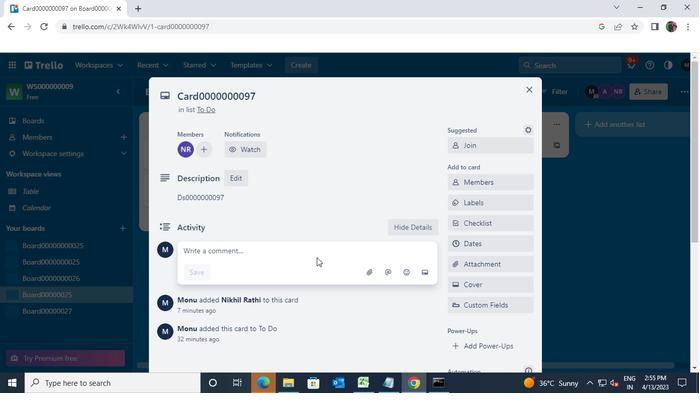 
Action: Keyboard <96>
Screenshot: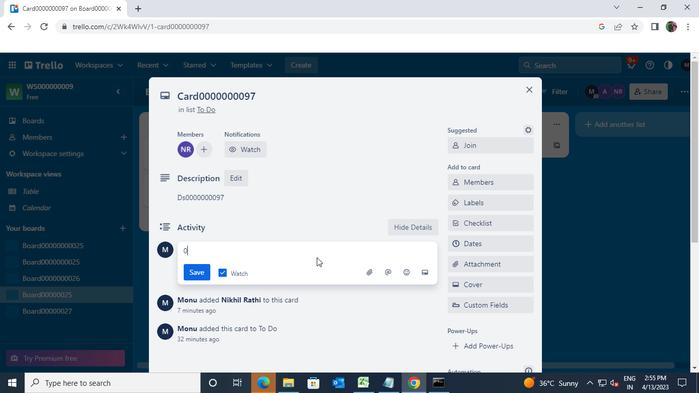 
Action: Keyboard <96>
Screenshot: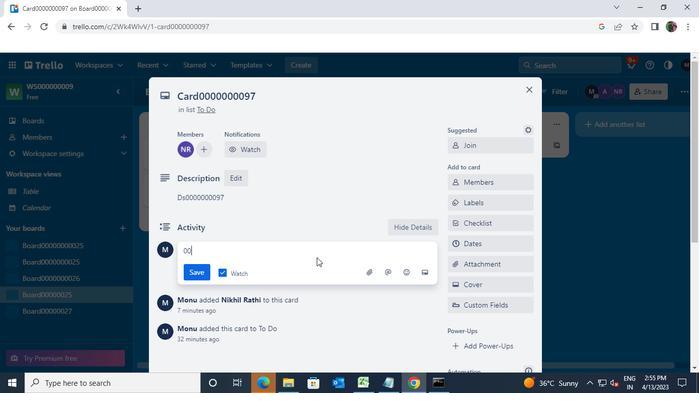 
Action: Keyboard <98>
Screenshot: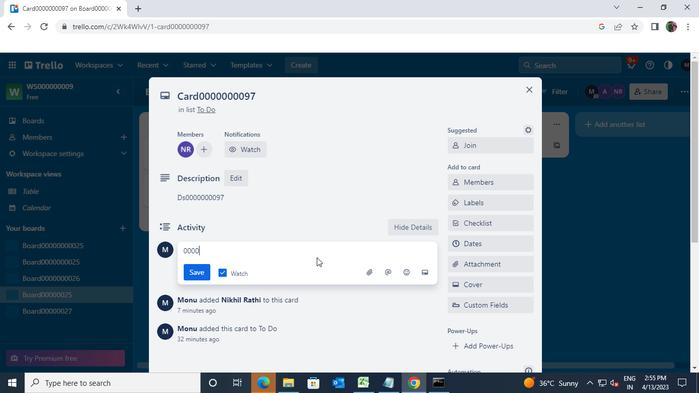 
Action: Keyboard <101>
Screenshot: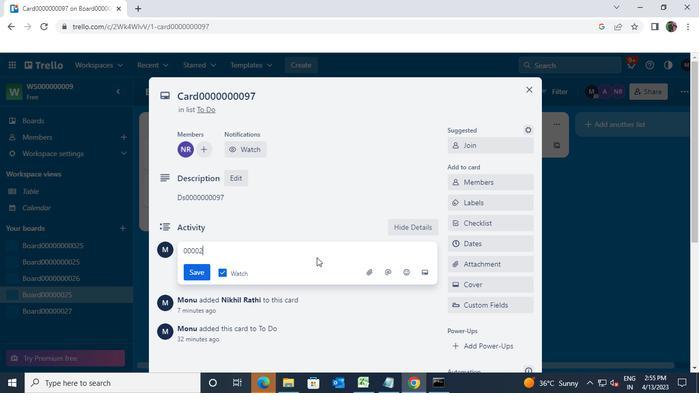 
Action: Keyboard <100>
Screenshot: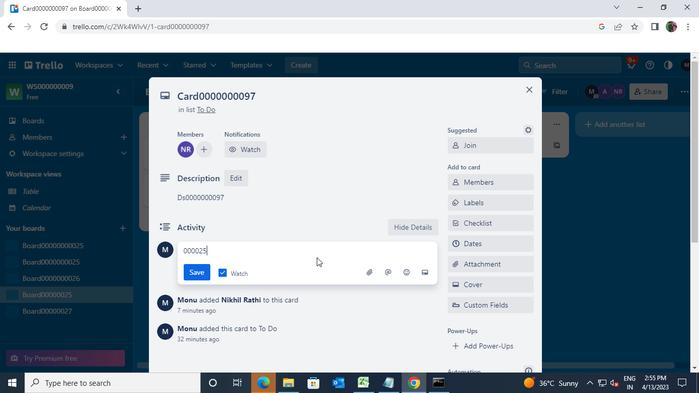
Action: Mouse moved to (528, 85)
Screenshot: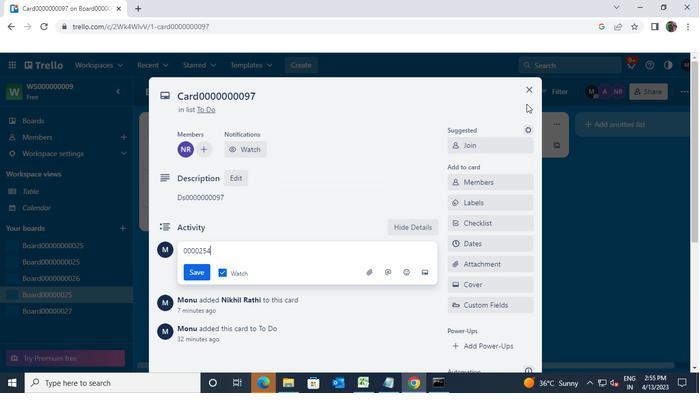 
Action: Mouse pressed left at (528, 85)
Screenshot: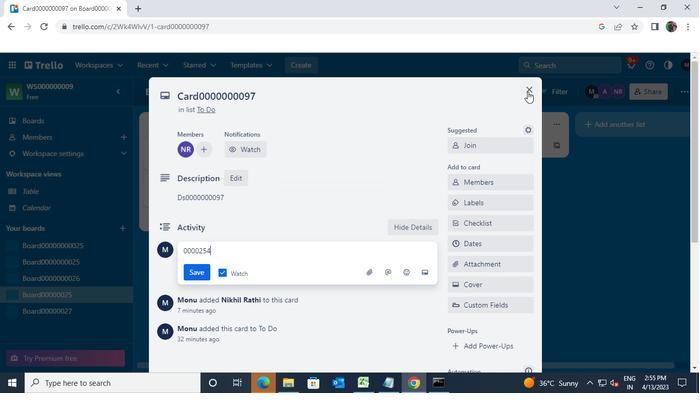 
Action: Mouse moved to (485, 310)
Screenshot: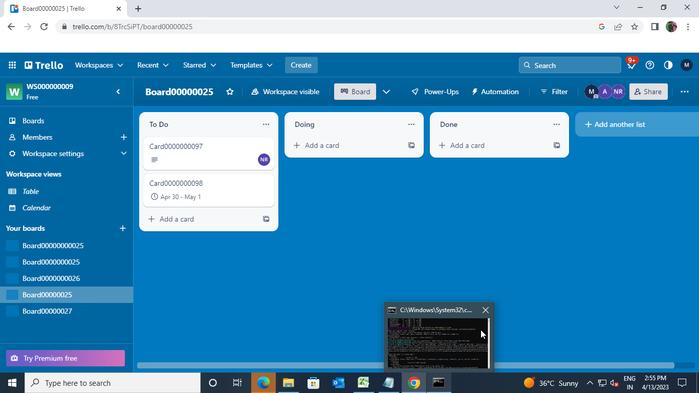 
Action: Mouse pressed left at (485, 310)
Screenshot: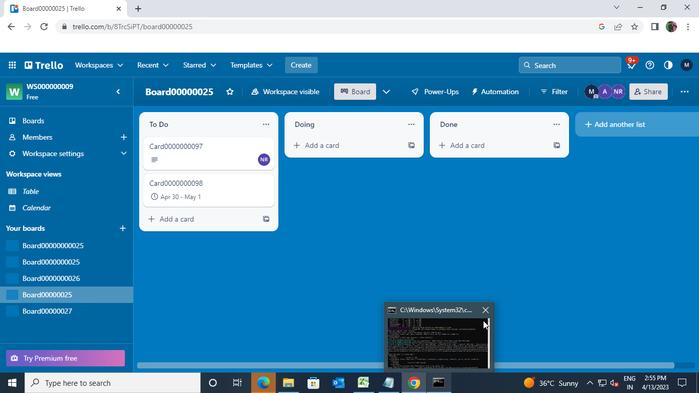 
